 Task: Check a user's "Contributions" to see their recent code commits.
Action: Mouse moved to (954, 56)
Screenshot: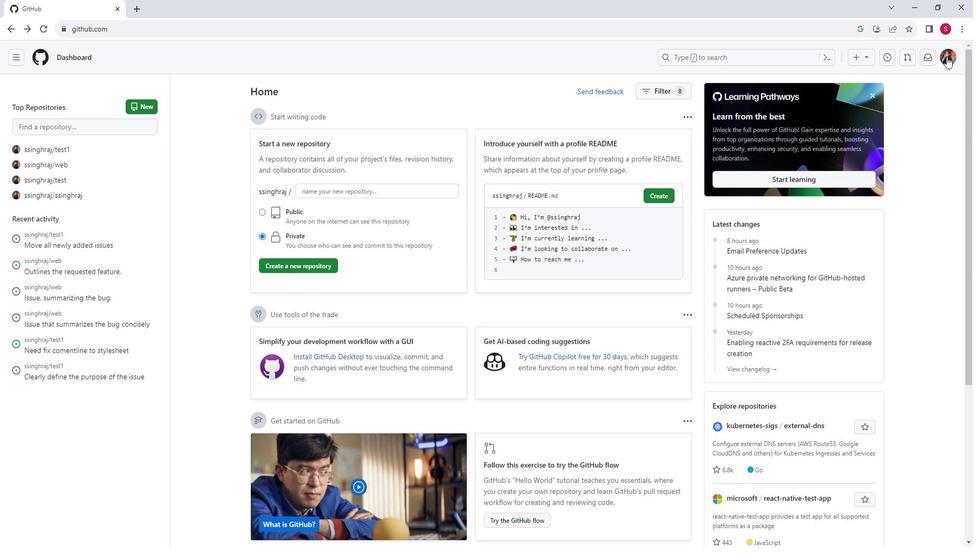 
Action: Mouse pressed left at (954, 56)
Screenshot: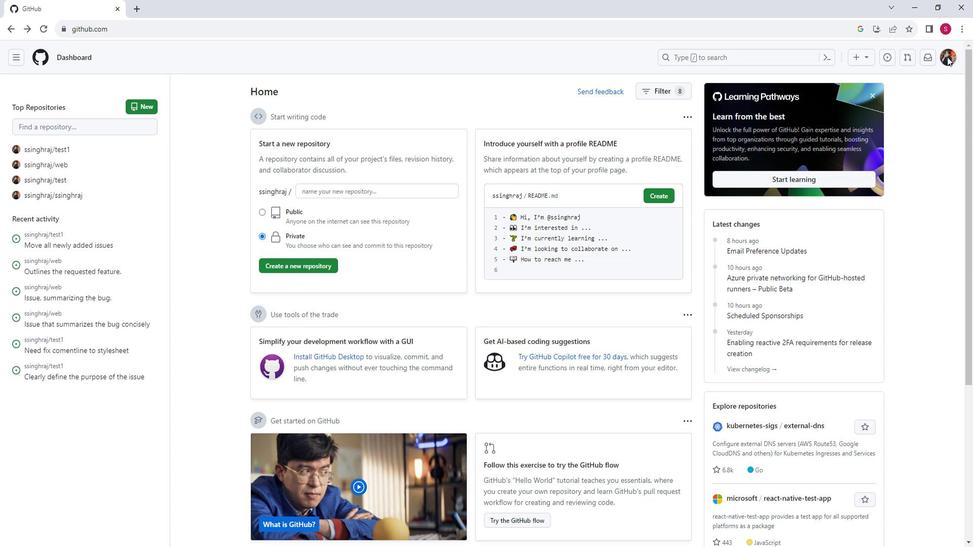 
Action: Mouse moved to (873, 109)
Screenshot: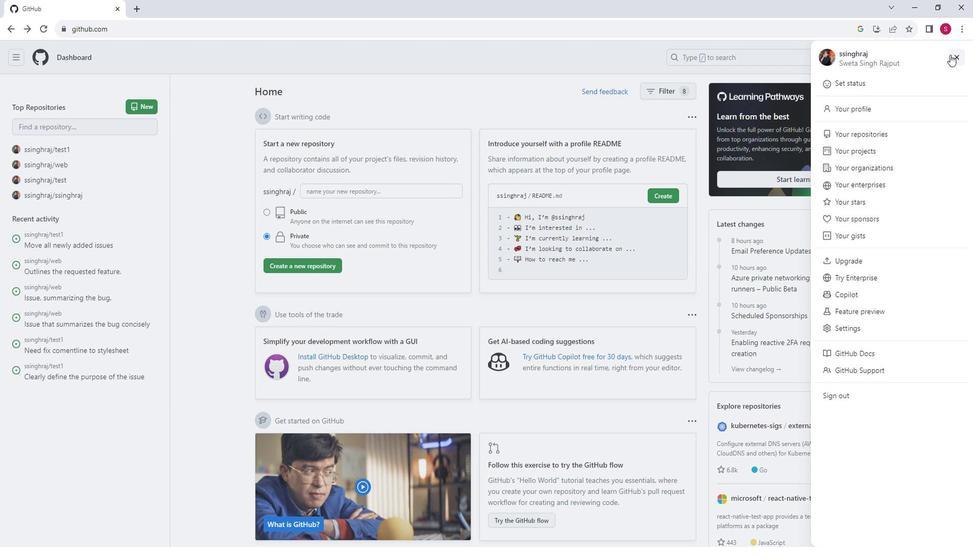 
Action: Mouse pressed left at (873, 109)
Screenshot: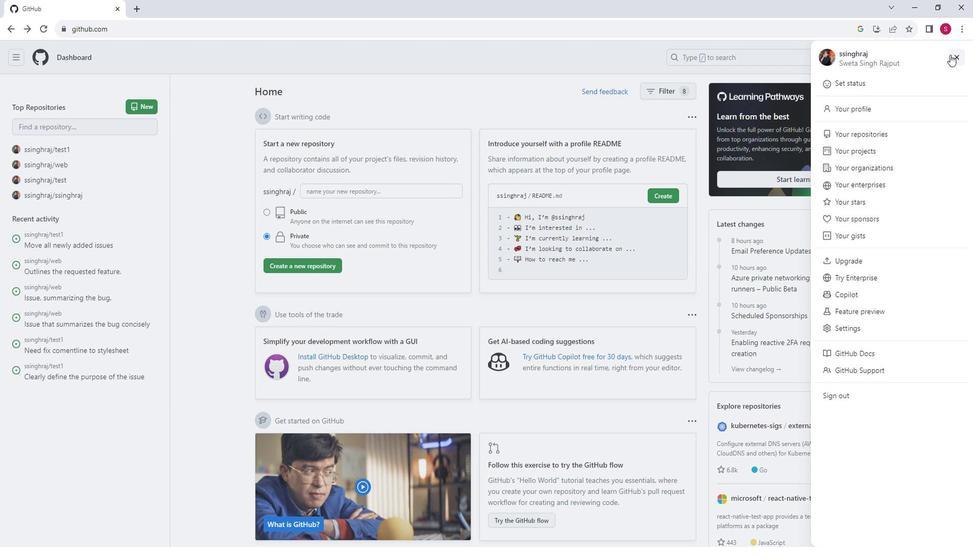 
Action: Mouse moved to (438, 228)
Screenshot: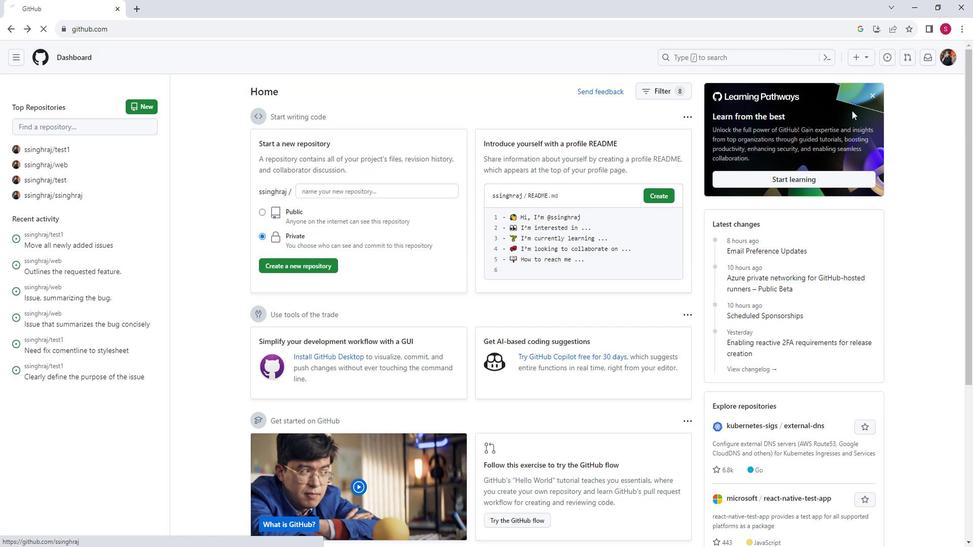 
Action: Mouse scrolled (438, 228) with delta (0, 0)
Screenshot: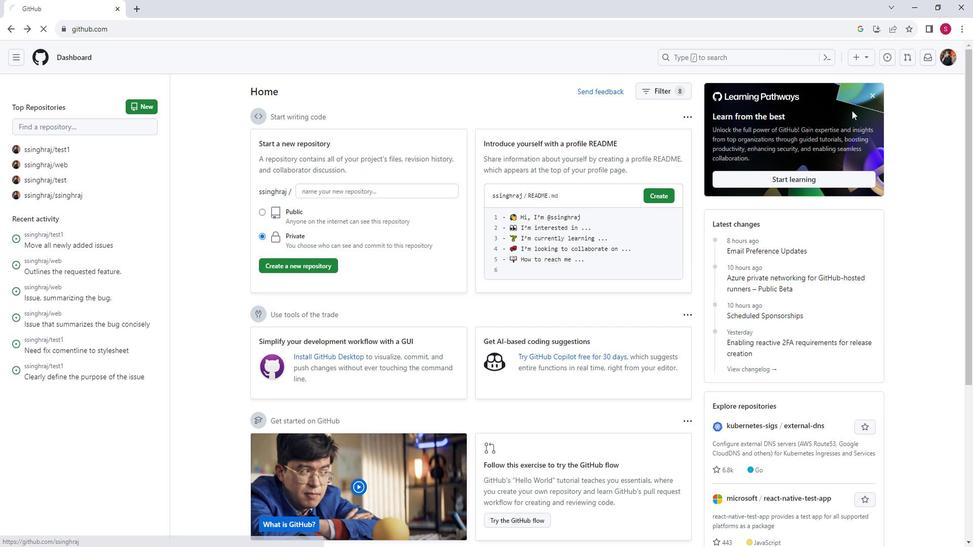 
Action: Mouse moved to (438, 228)
Screenshot: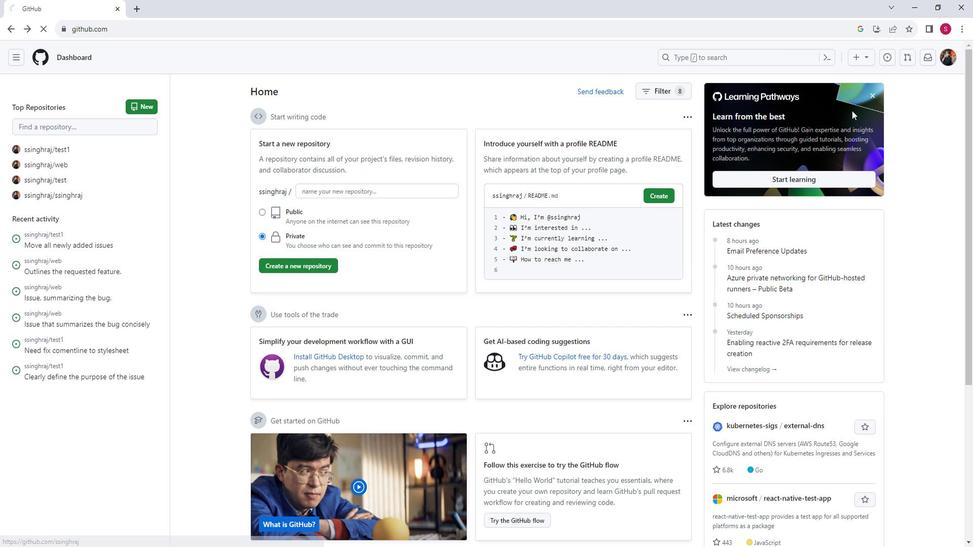 
Action: Mouse scrolled (438, 228) with delta (0, 0)
Screenshot: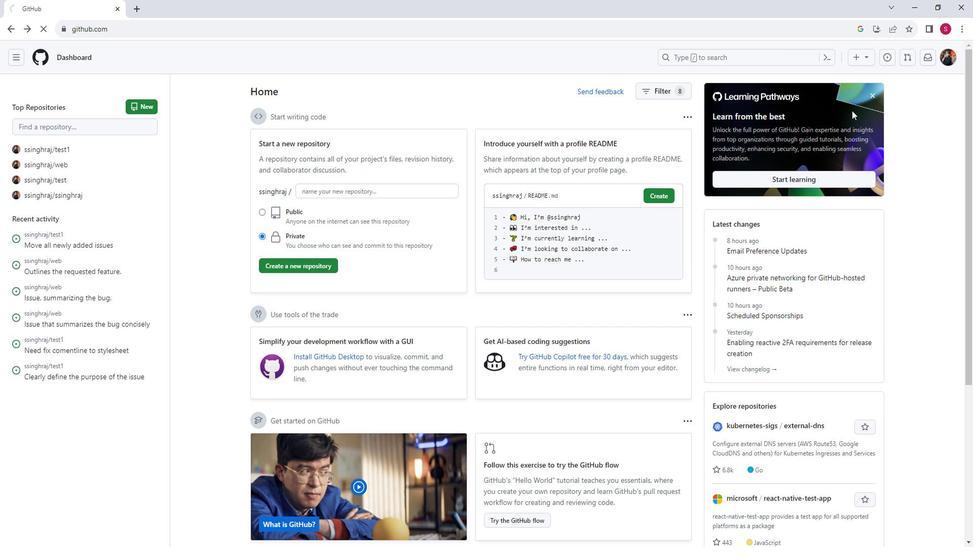 
Action: Mouse moved to (438, 228)
Screenshot: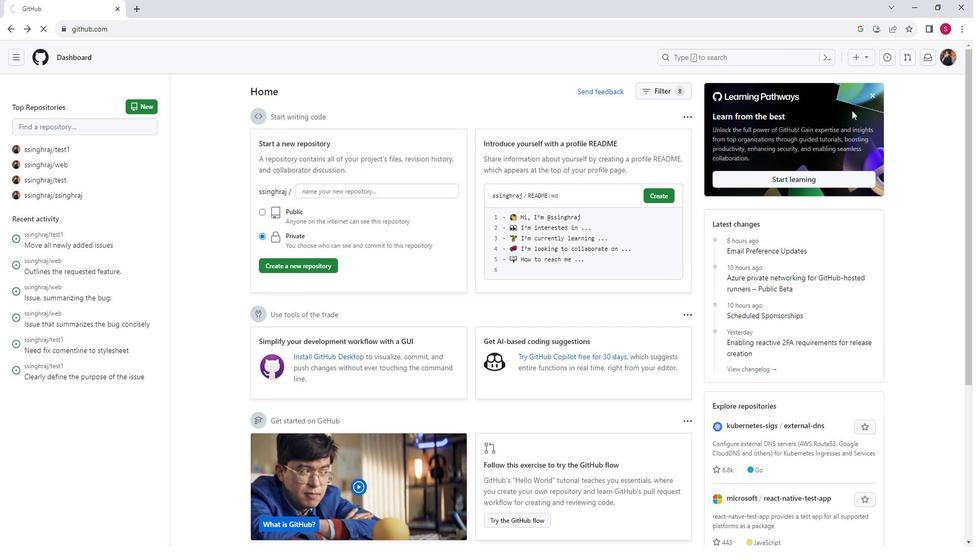 
Action: Mouse scrolled (438, 227) with delta (0, 0)
Screenshot: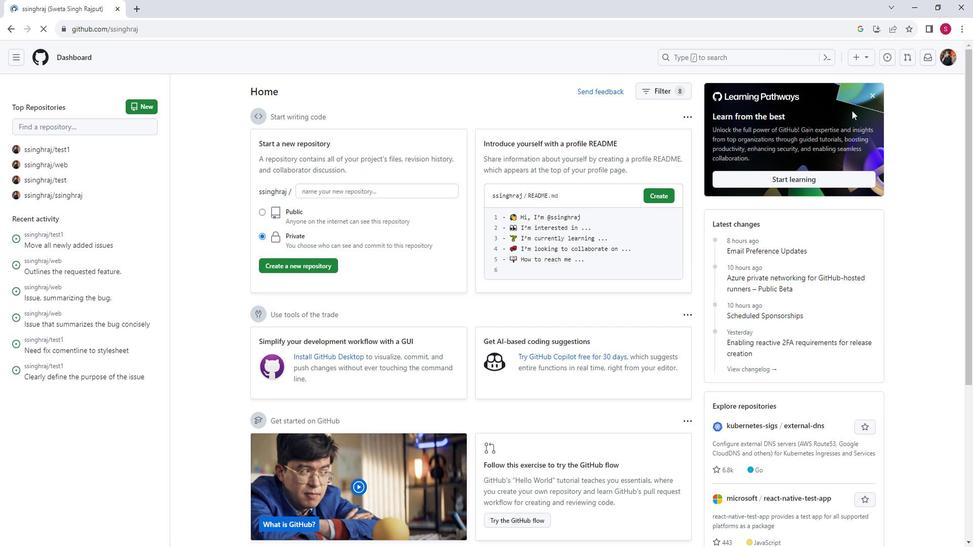 
Action: Mouse scrolled (438, 227) with delta (0, 0)
Screenshot: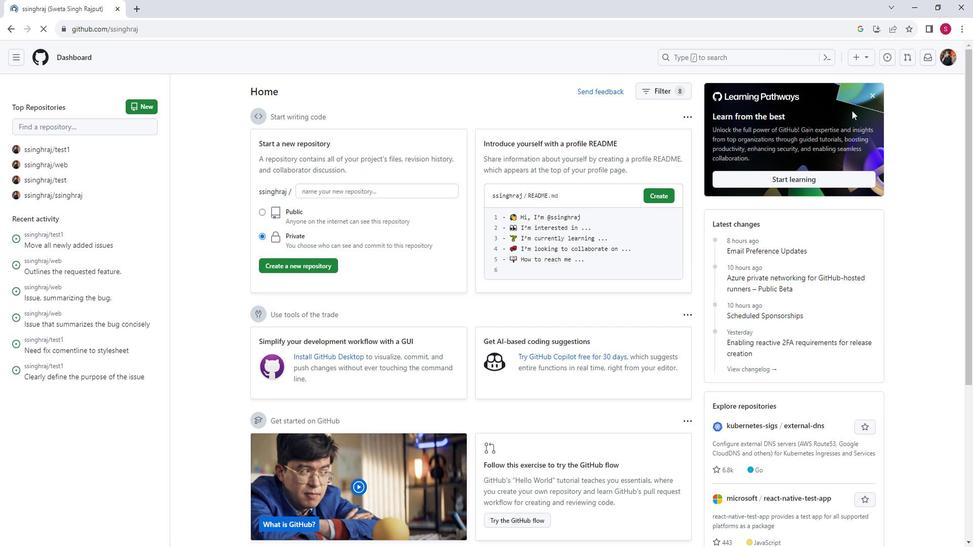 
Action: Mouse moved to (390, 257)
Screenshot: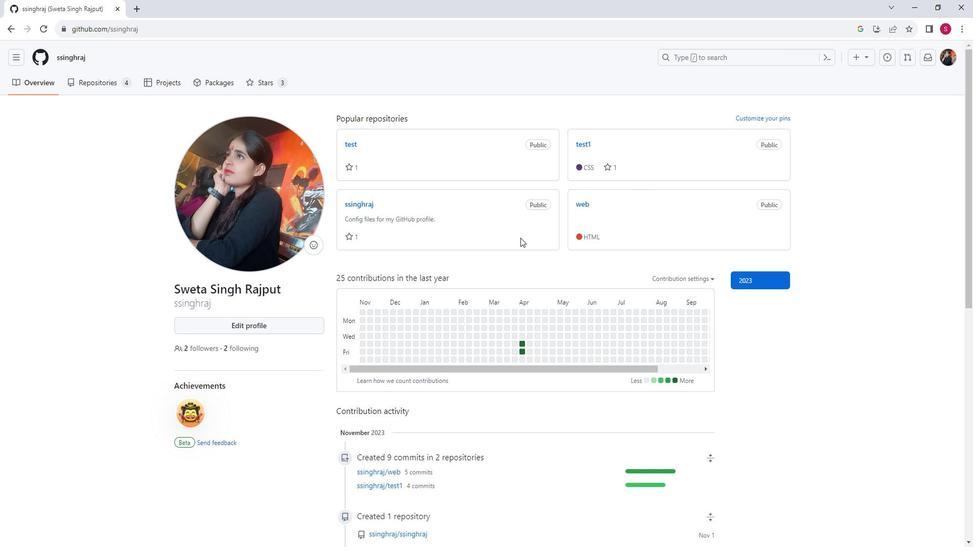 
Action: Mouse pressed left at (390, 257)
Screenshot: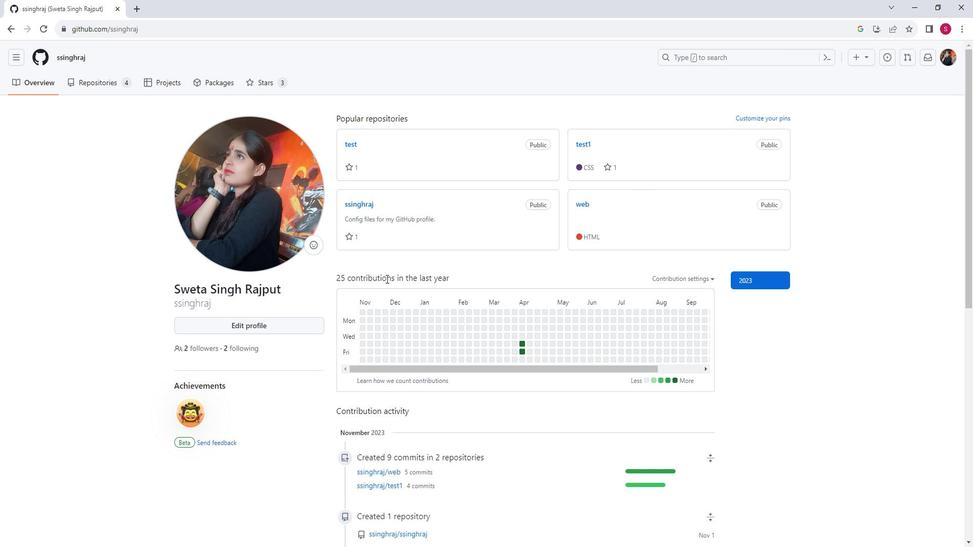 
Action: Mouse moved to (16, 35)
Screenshot: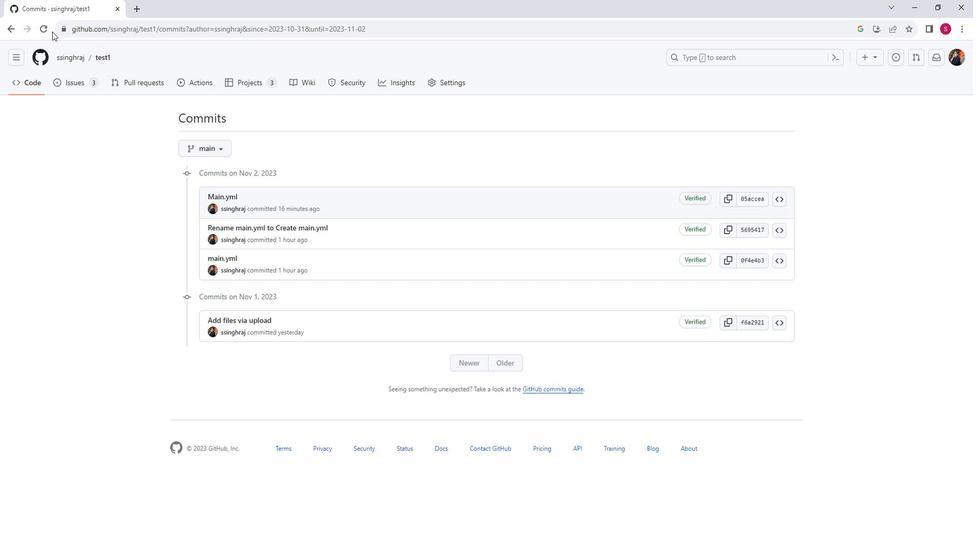 
Action: Mouse pressed left at (16, 35)
Screenshot: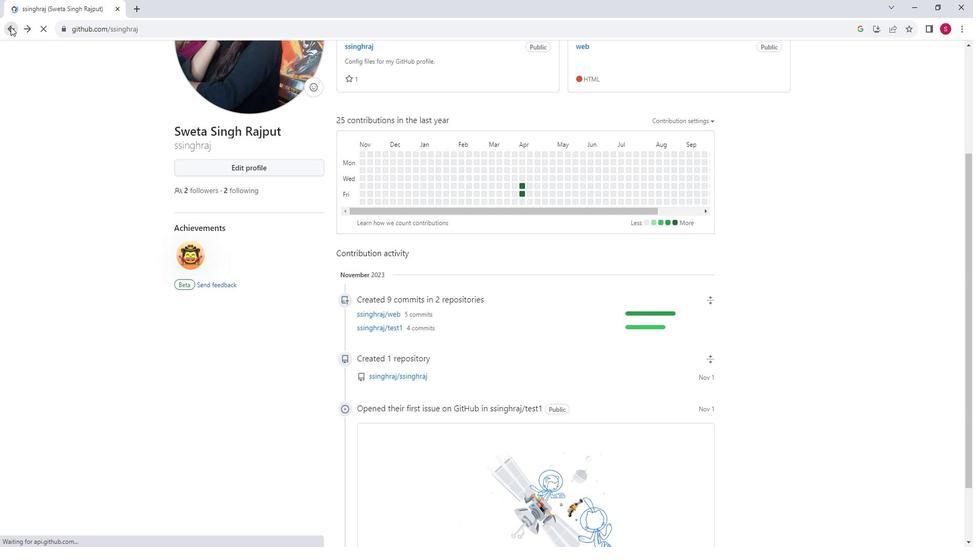 
Action: Mouse moved to (555, 243)
Screenshot: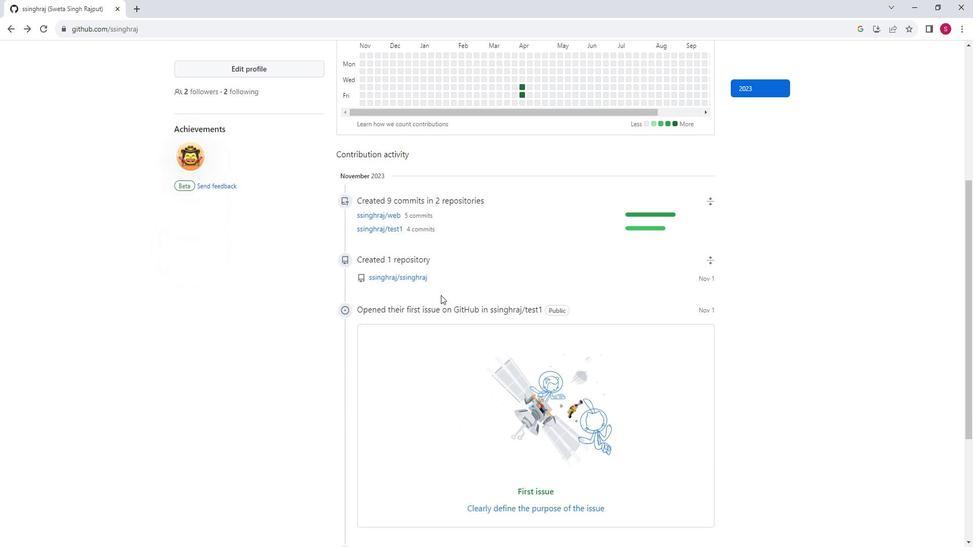 
Action: Mouse scrolled (555, 244) with delta (0, 0)
Screenshot: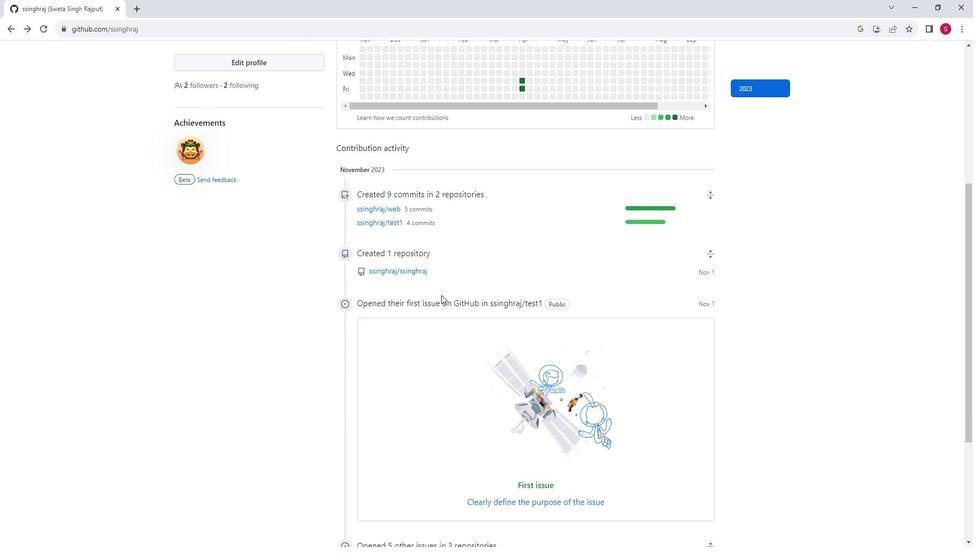 
Action: Mouse moved to (425, 322)
Screenshot: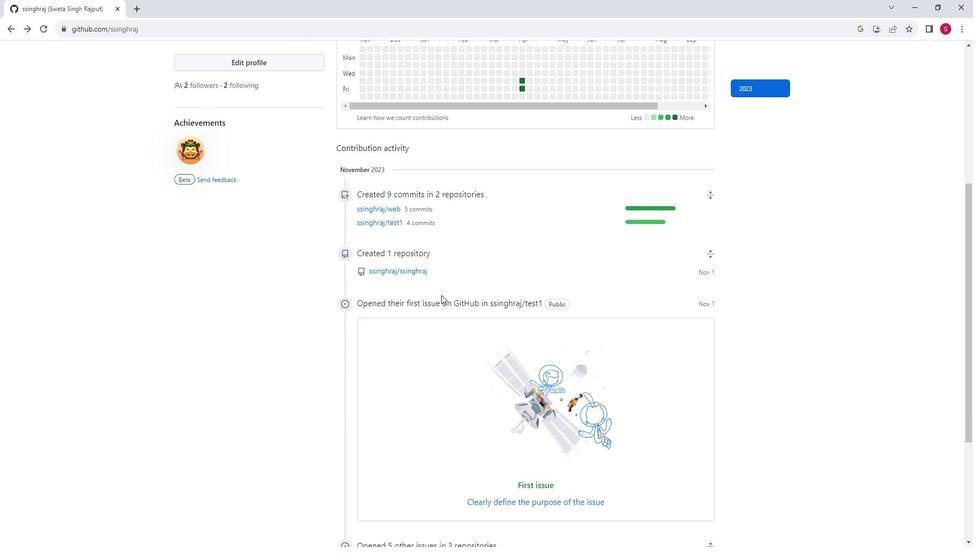 
Action: Mouse pressed left at (425, 322)
Screenshot: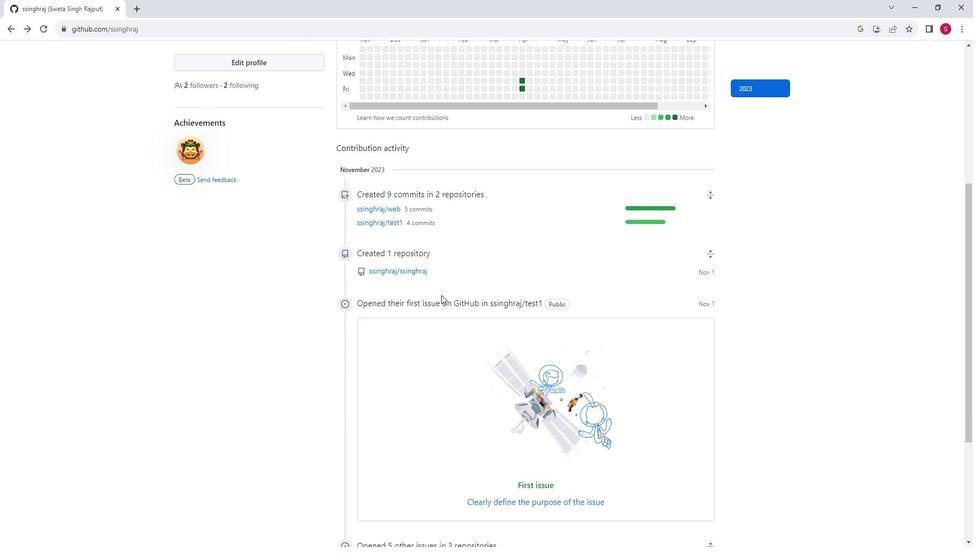 
Action: Mouse moved to (18, 32)
Screenshot: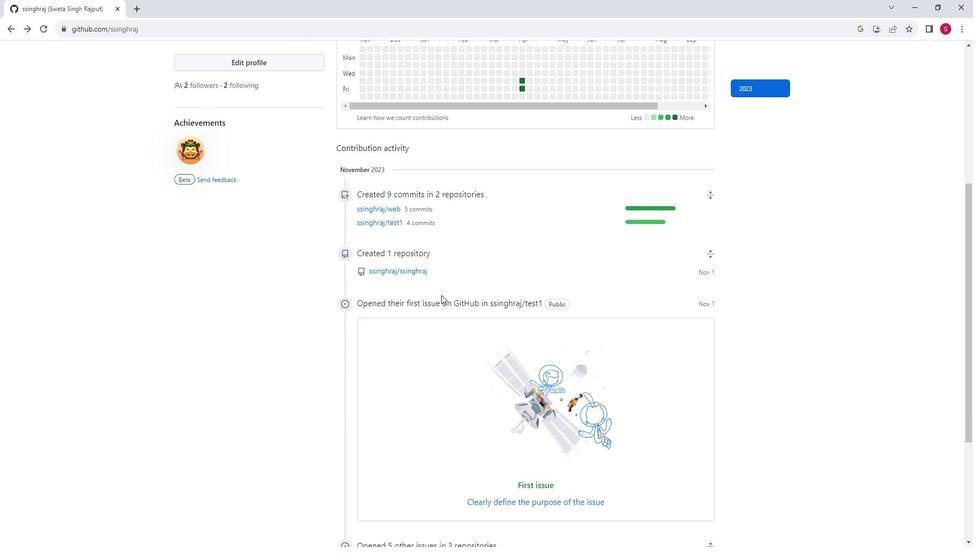 
Action: Mouse pressed left at (18, 32)
Screenshot: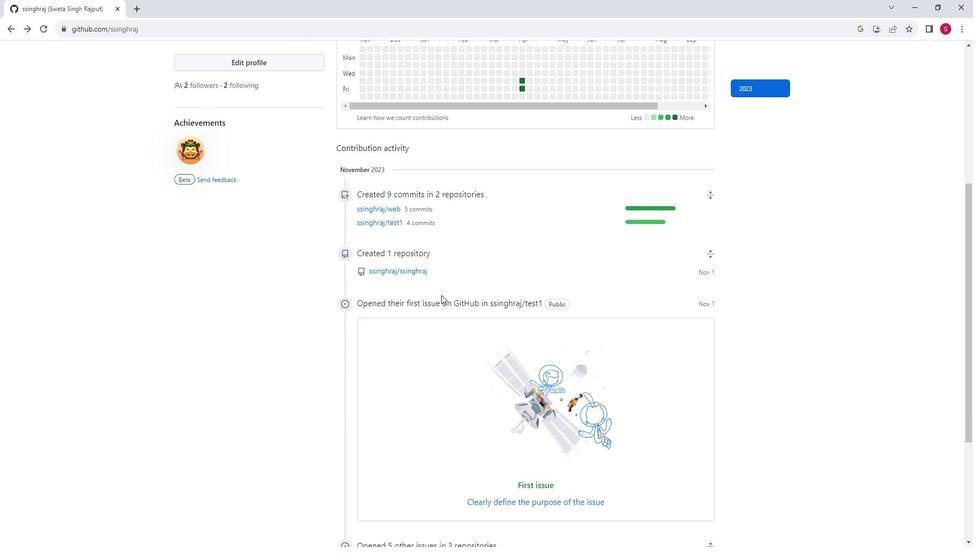 
Action: Mouse moved to (428, 306)
Screenshot: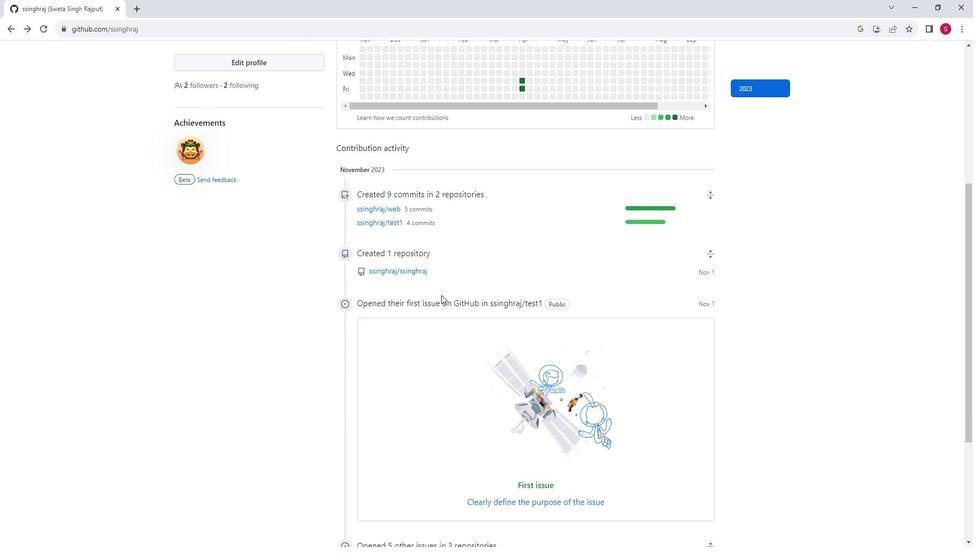 
Action: Mouse pressed left at (428, 306)
Screenshot: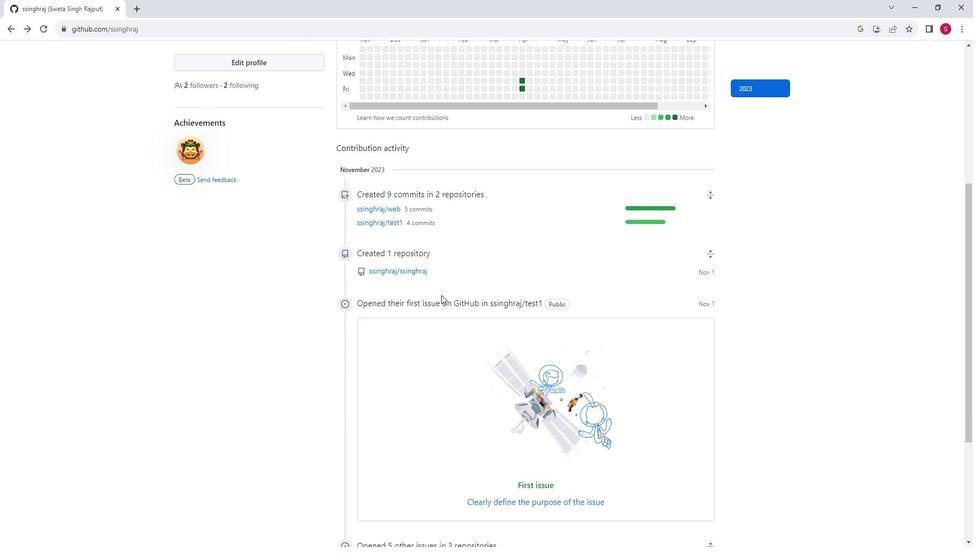 
Action: Mouse moved to (18, 35)
Screenshot: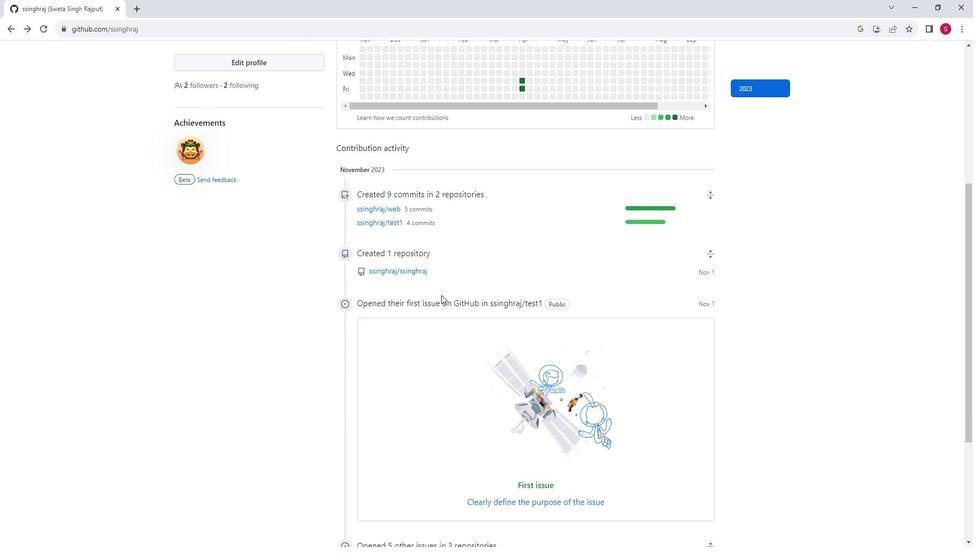 
Action: Mouse pressed left at (18, 35)
Screenshot: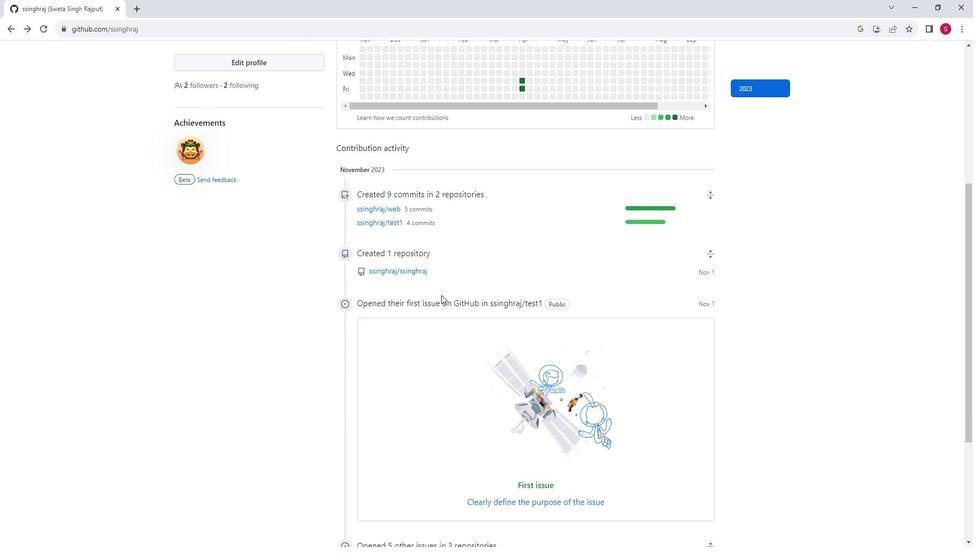 
Action: Mouse moved to (491, 327)
Screenshot: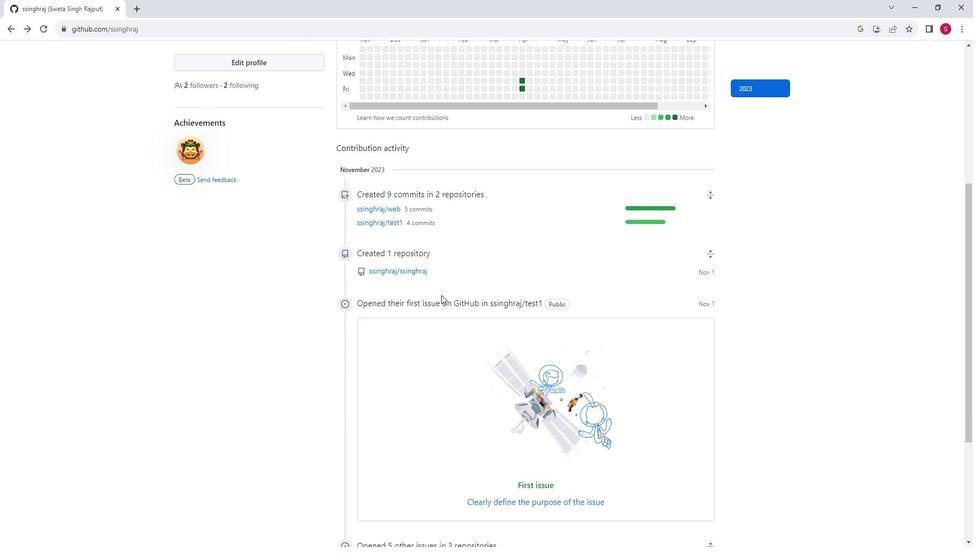 
Action: Mouse scrolled (491, 327) with delta (0, 0)
Screenshot: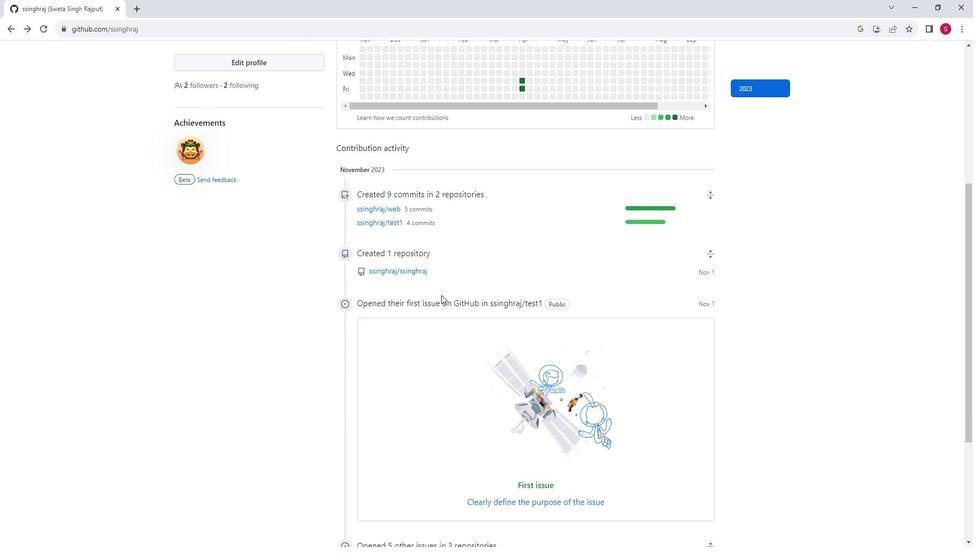 
Action: Mouse scrolled (491, 327) with delta (0, 0)
Screenshot: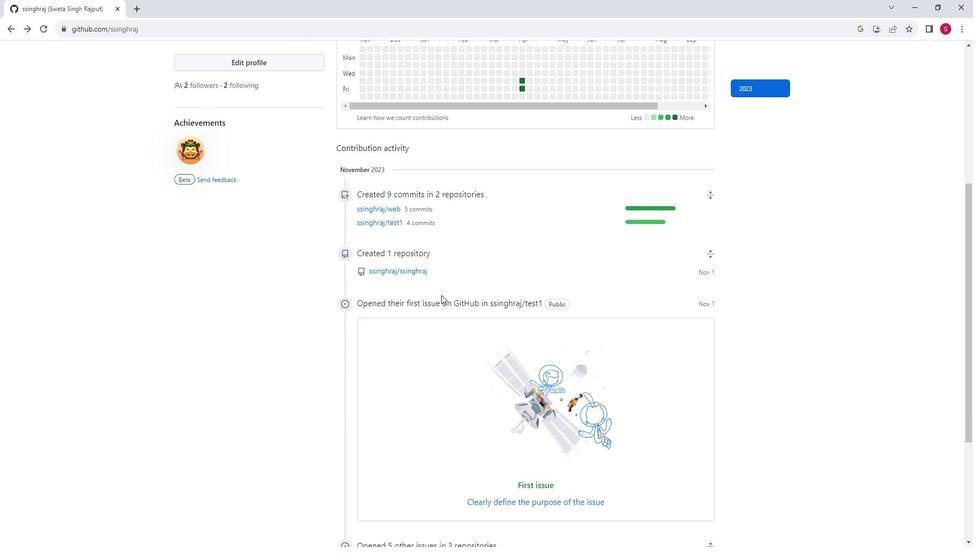 
Action: Mouse moved to (491, 327)
Screenshot: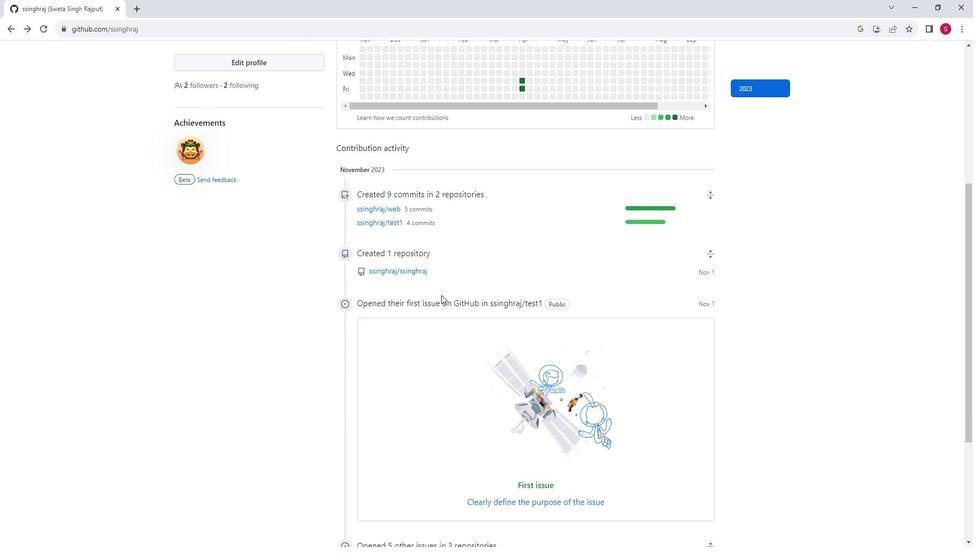 
Action: Mouse scrolled (491, 327) with delta (0, 0)
Screenshot: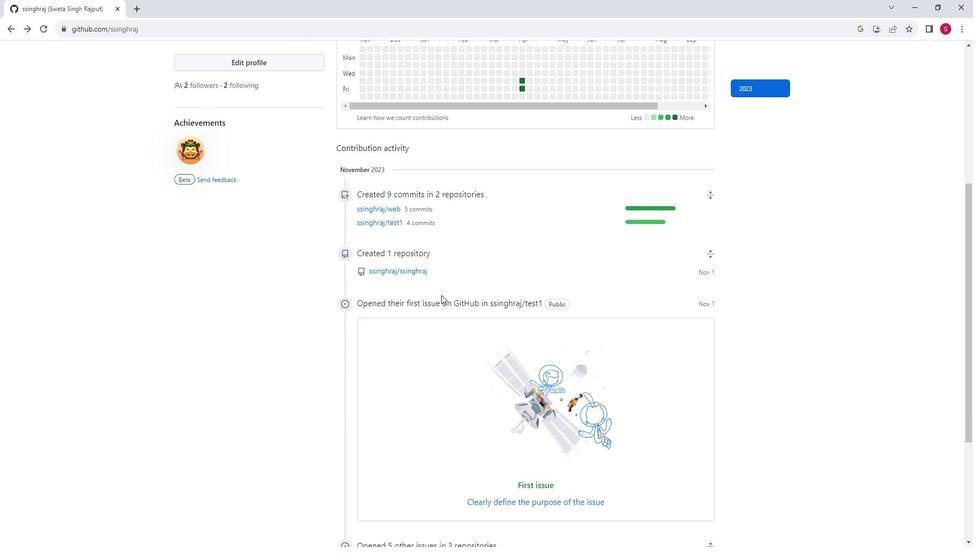 
Action: Mouse moved to (490, 328)
Screenshot: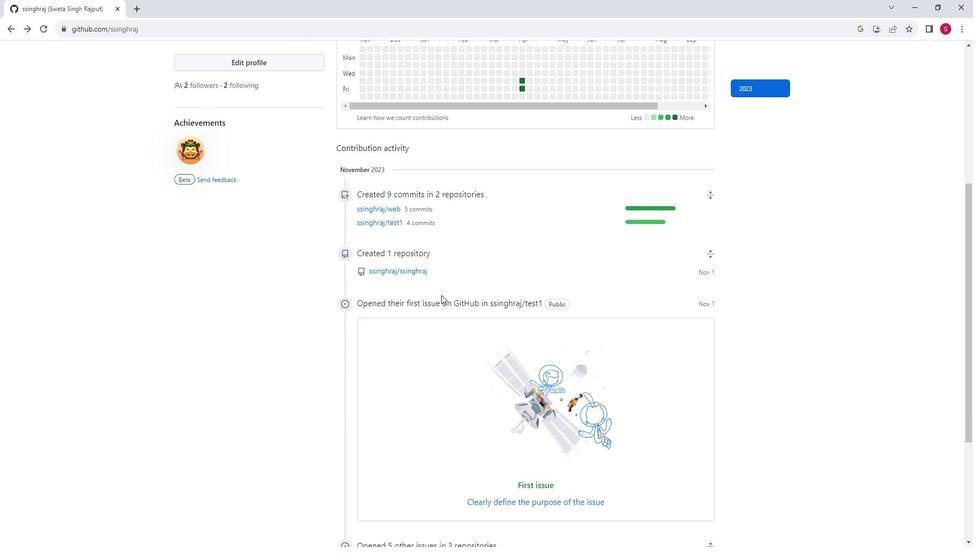 
Action: Mouse scrolled (490, 327) with delta (0, 0)
Screenshot: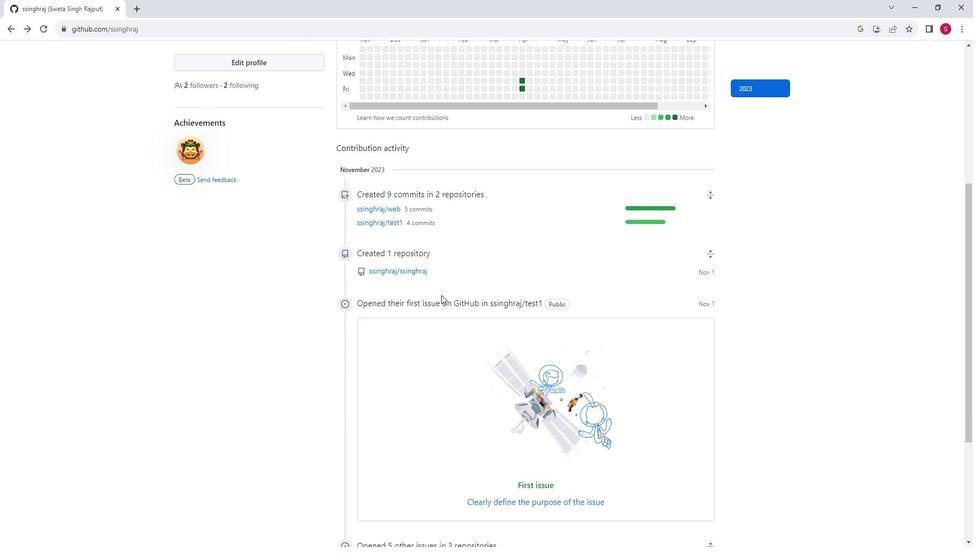 
Action: Mouse moved to (489, 328)
Screenshot: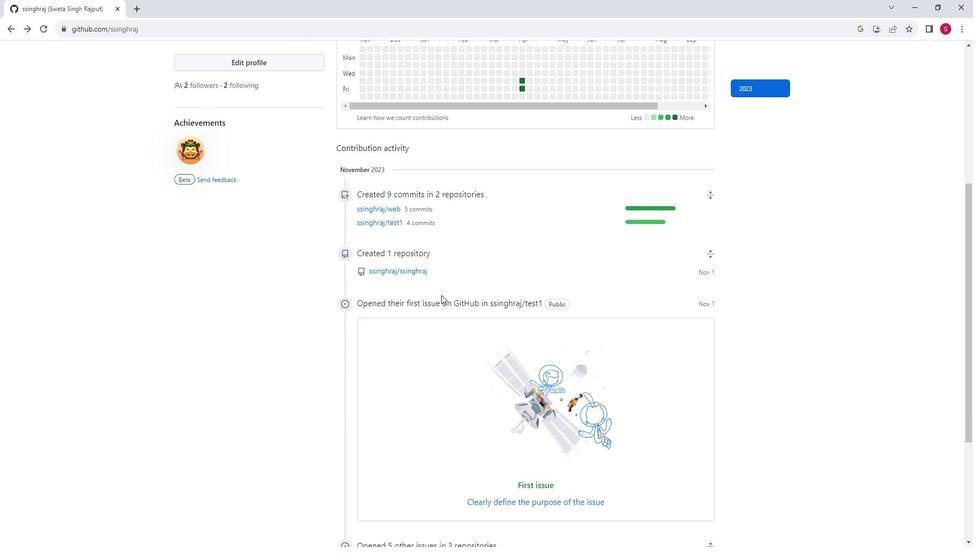
Action: Mouse scrolled (489, 327) with delta (0, 0)
Screenshot: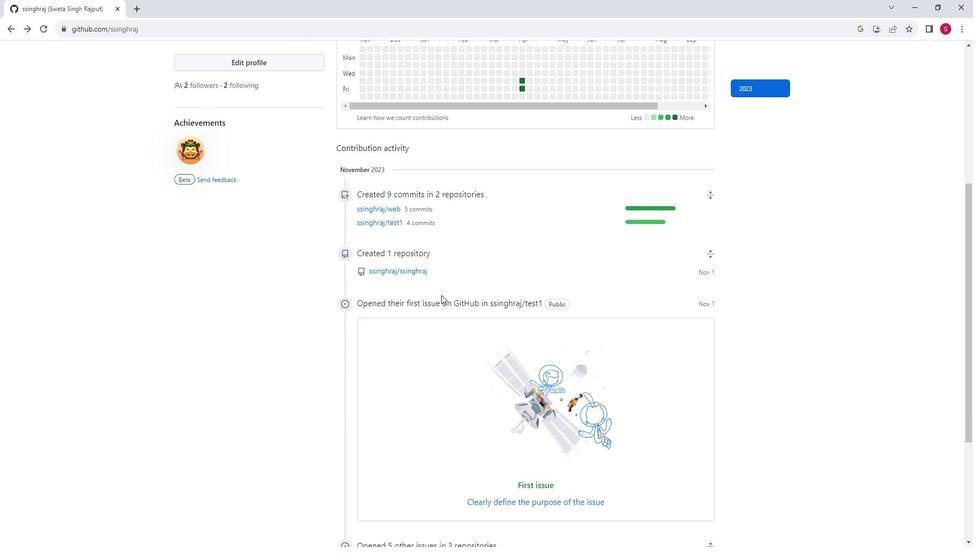 
Action: Mouse scrolled (489, 327) with delta (0, 0)
Screenshot: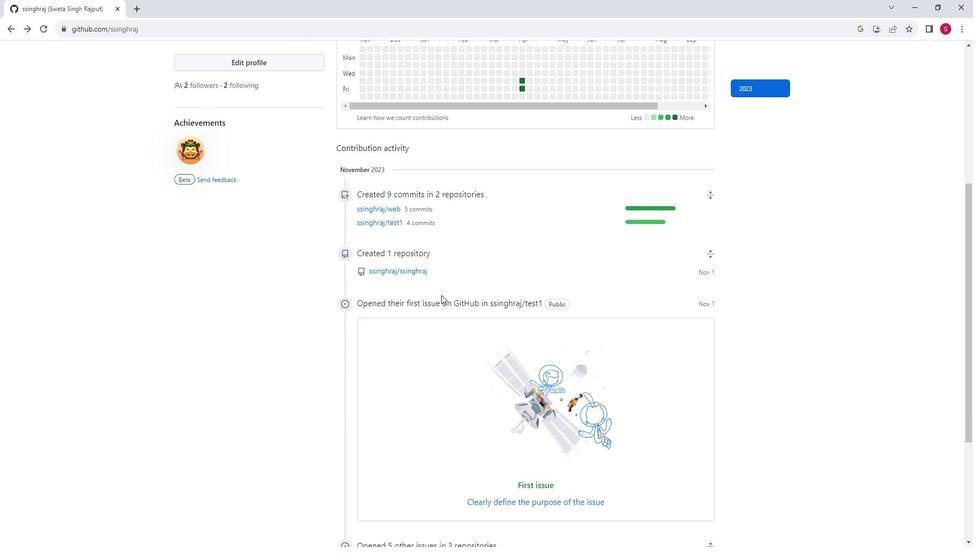 
Action: Mouse moved to (489, 328)
Screenshot: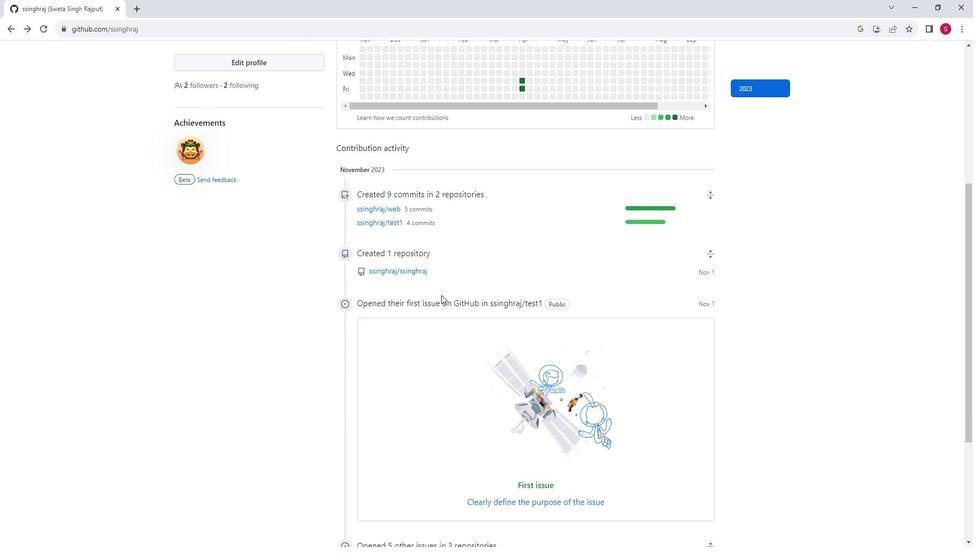 
Action: Mouse scrolled (489, 328) with delta (0, 0)
Screenshot: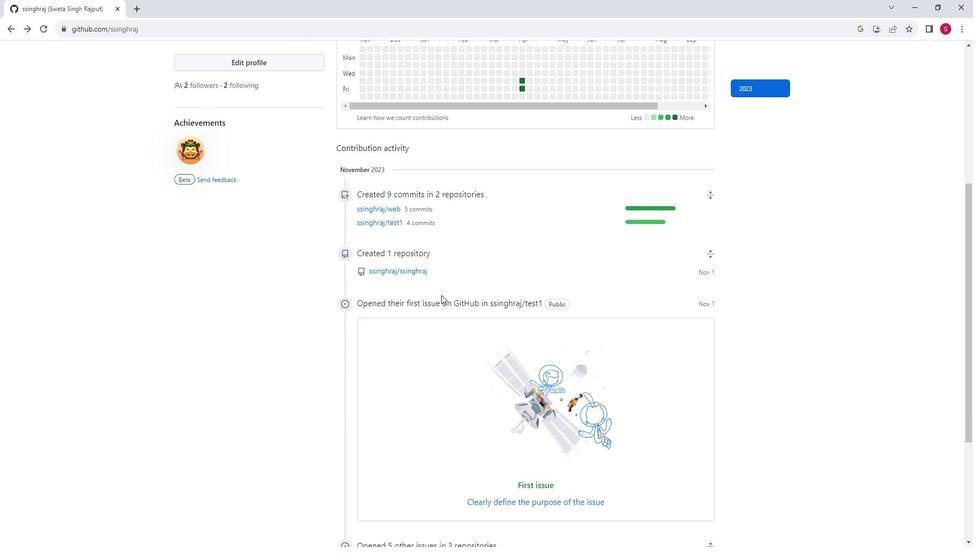 
Action: Mouse scrolled (489, 328) with delta (0, 0)
Screenshot: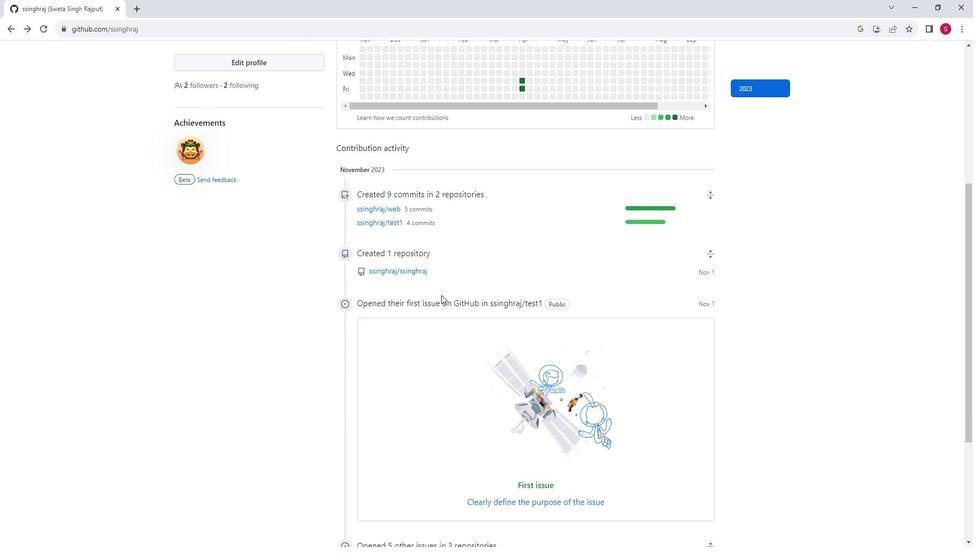 
Action: Mouse moved to (954, 61)
Screenshot: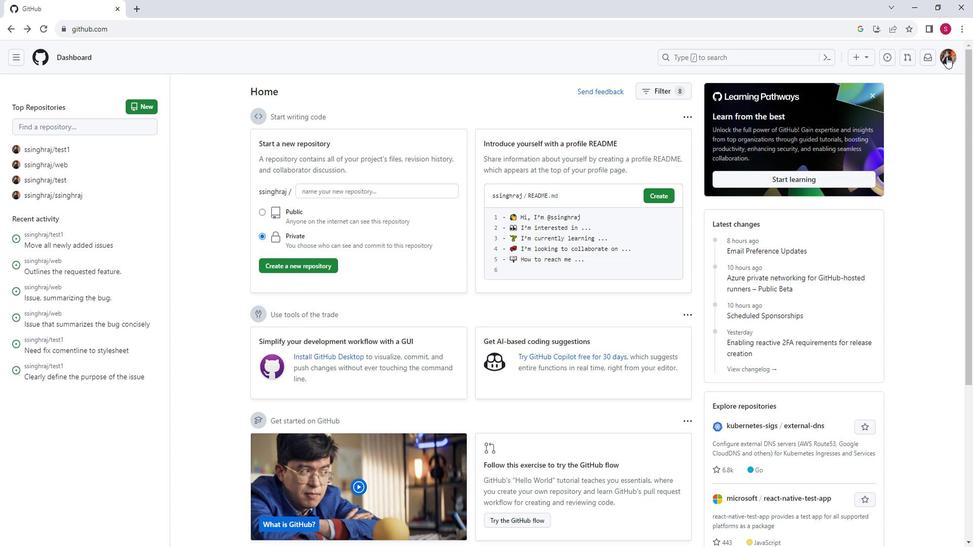 
Action: Mouse pressed left at (954, 61)
Screenshot: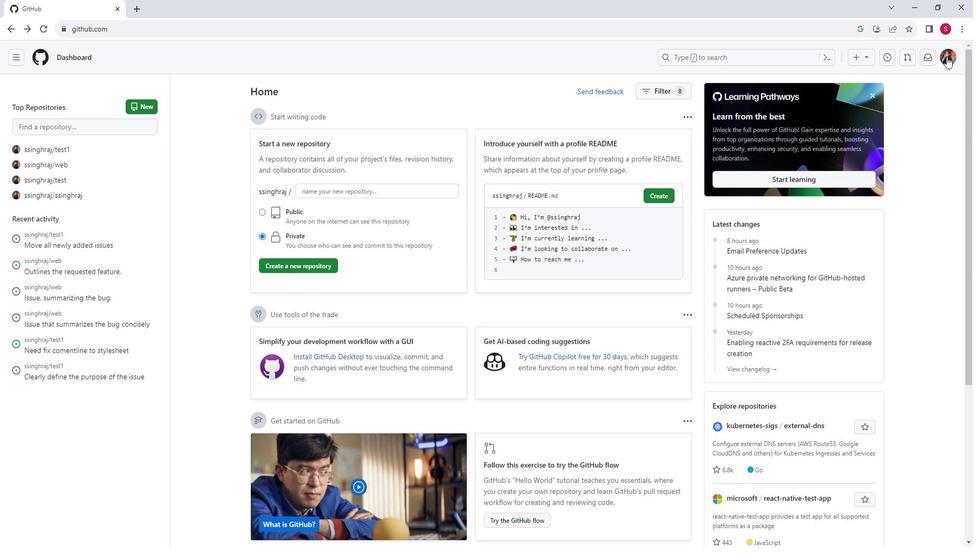 
Action: Mouse moved to (859, 113)
Screenshot: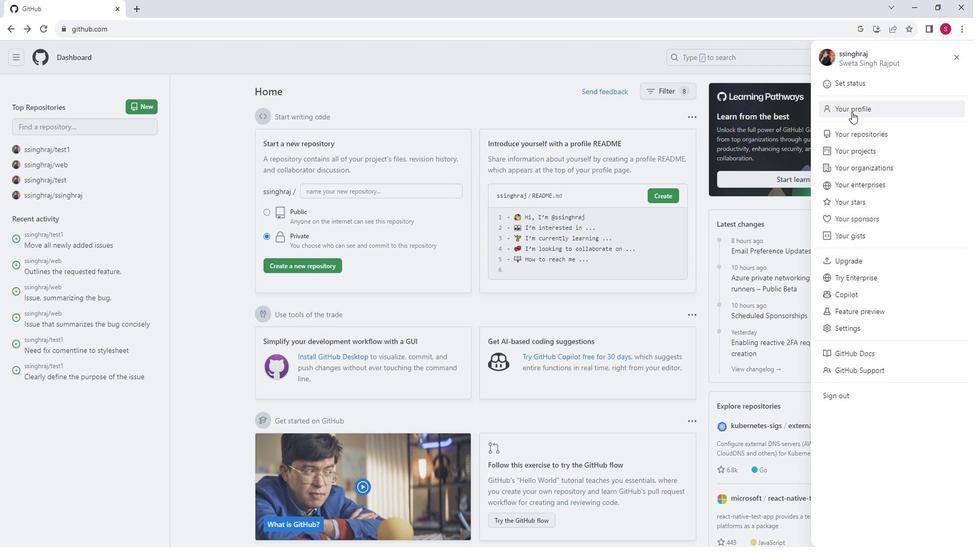 
Action: Mouse pressed left at (859, 113)
Screenshot: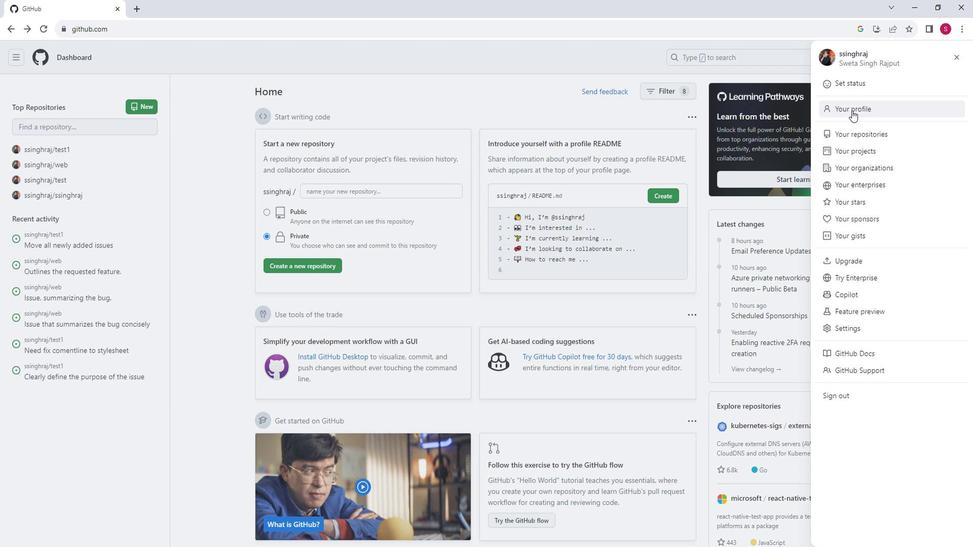 
Action: Mouse moved to (387, 263)
Screenshot: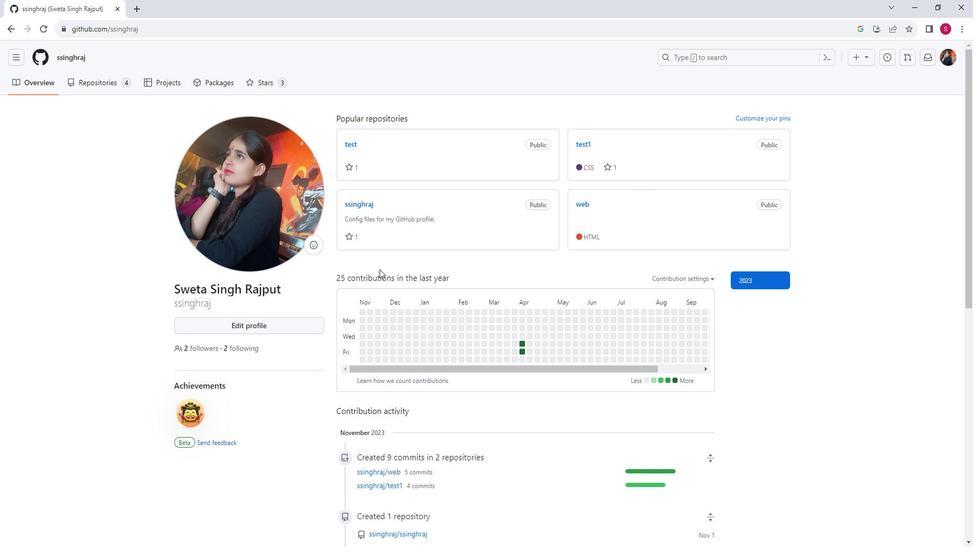 
Action: Mouse scrolled (387, 263) with delta (0, 0)
Screenshot: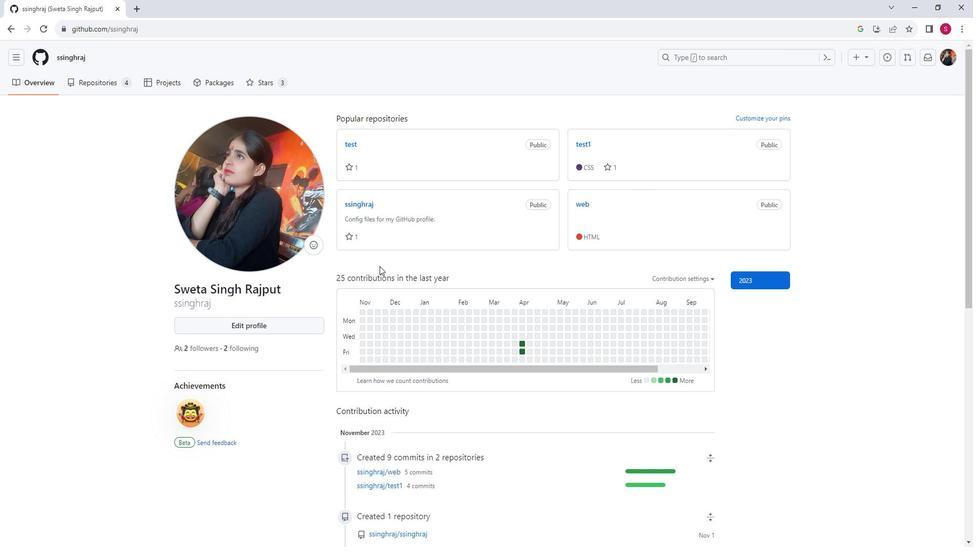 
Action: Mouse scrolled (387, 263) with delta (0, 0)
Screenshot: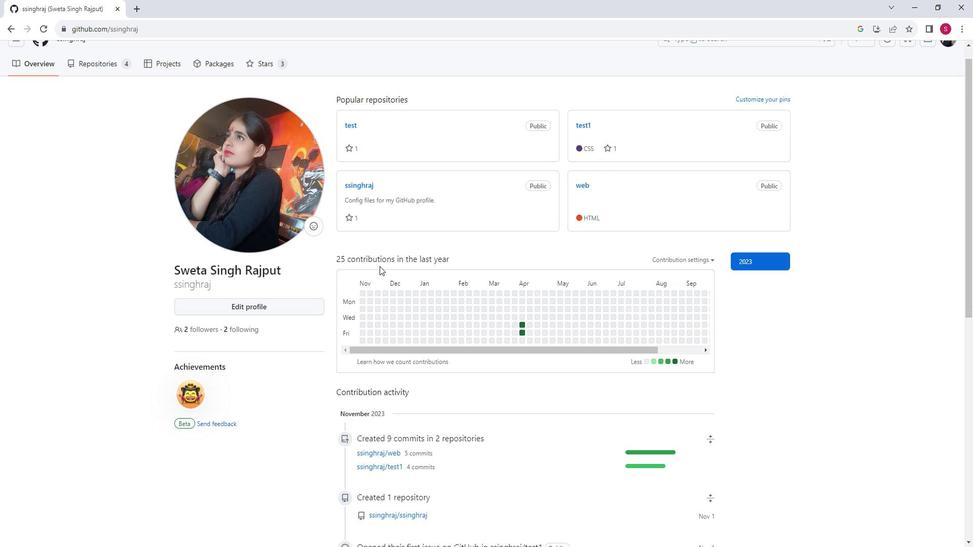 
Action: Mouse scrolled (387, 263) with delta (0, 0)
Screenshot: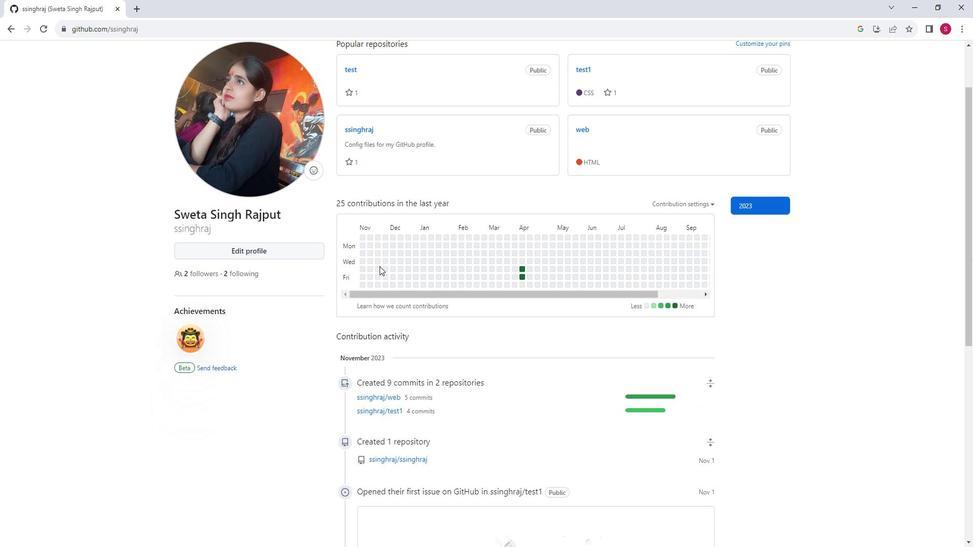 
Action: Mouse moved to (423, 311)
Screenshot: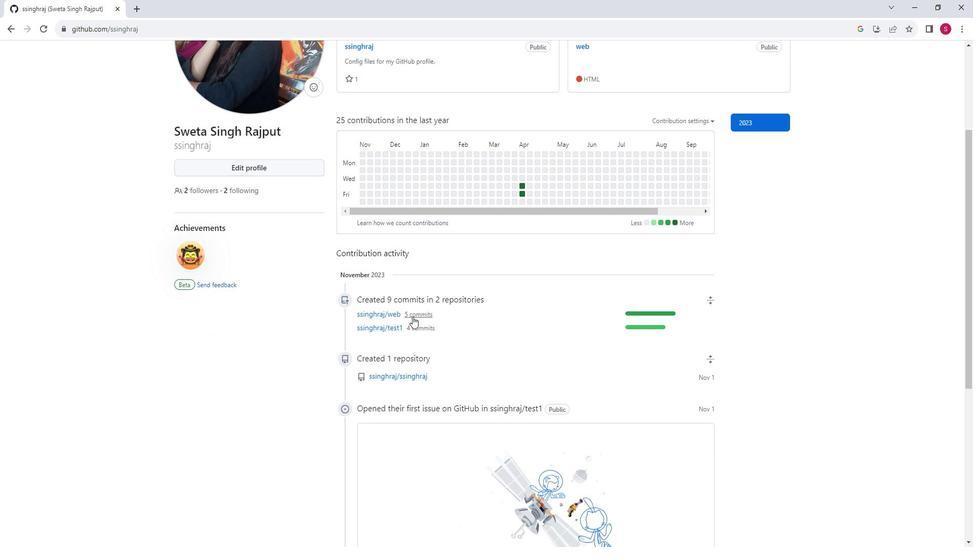 
Action: Mouse pressed left at (423, 311)
Screenshot: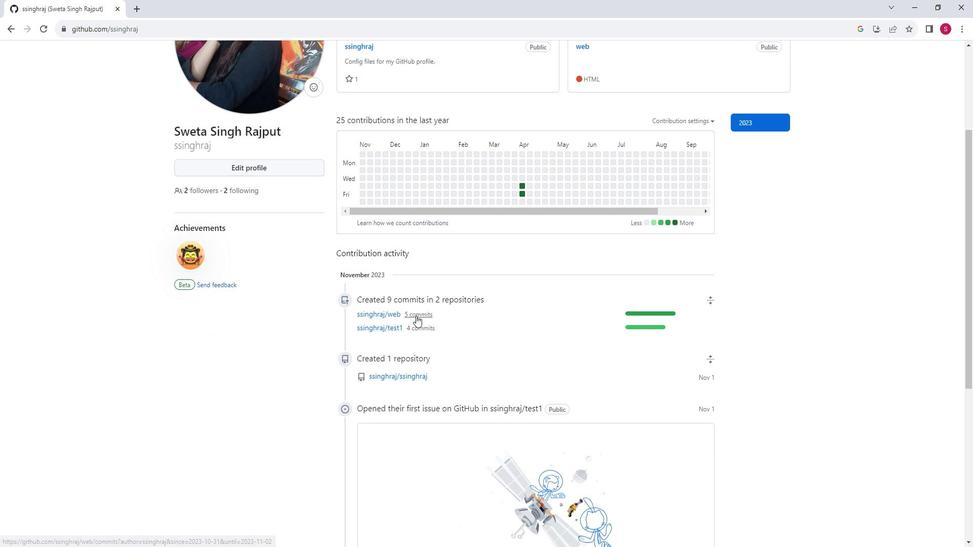 
Action: Mouse moved to (10, 30)
Screenshot: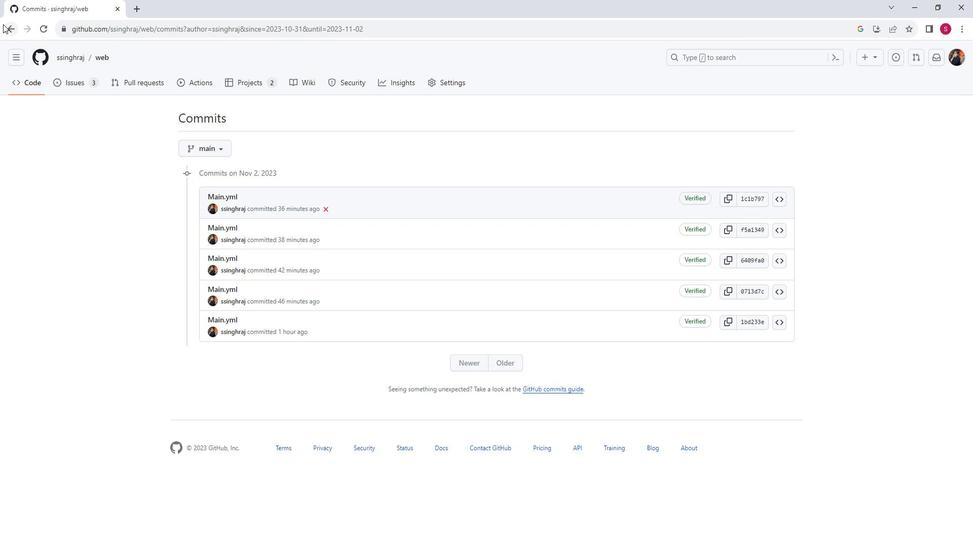 
Action: Mouse pressed left at (10, 30)
Screenshot: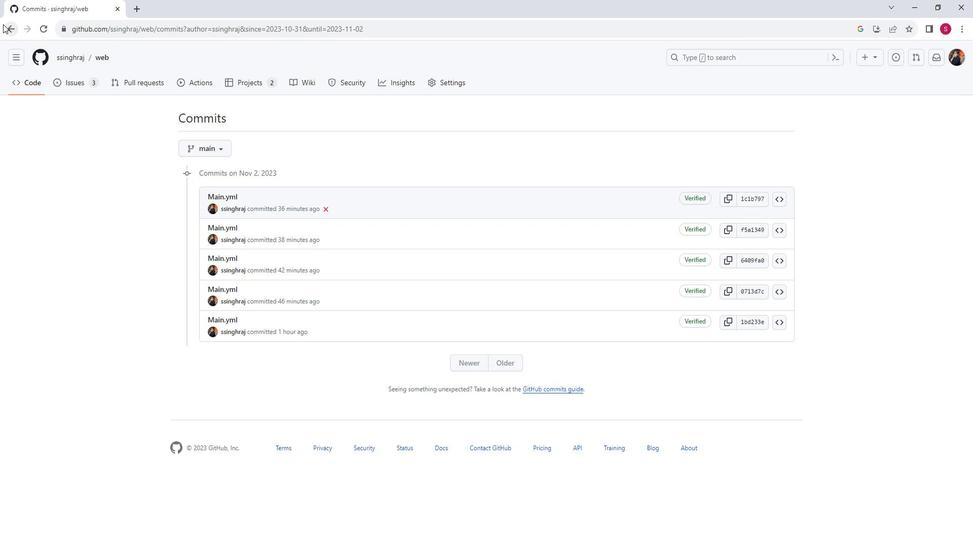 
Action: Mouse moved to (432, 322)
Screenshot: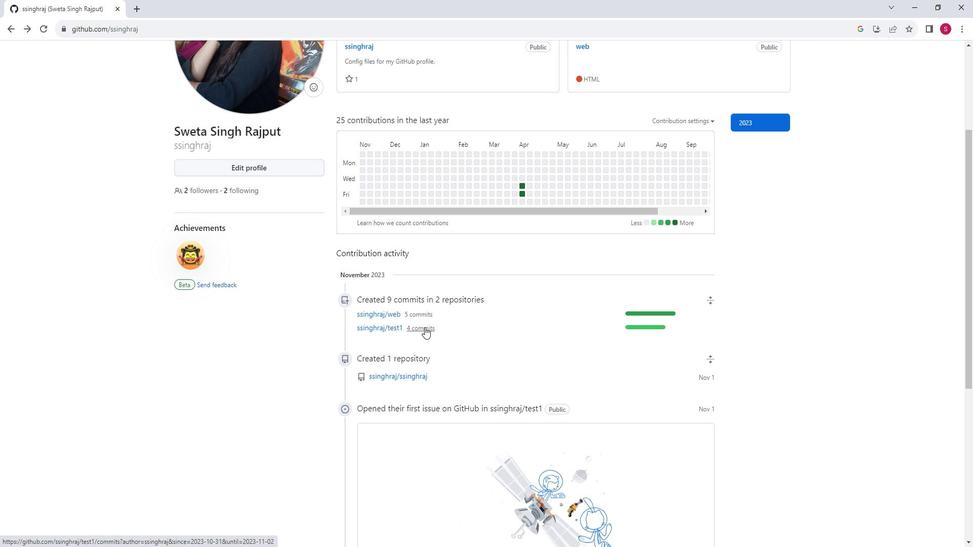 
Action: Mouse pressed left at (432, 322)
Screenshot: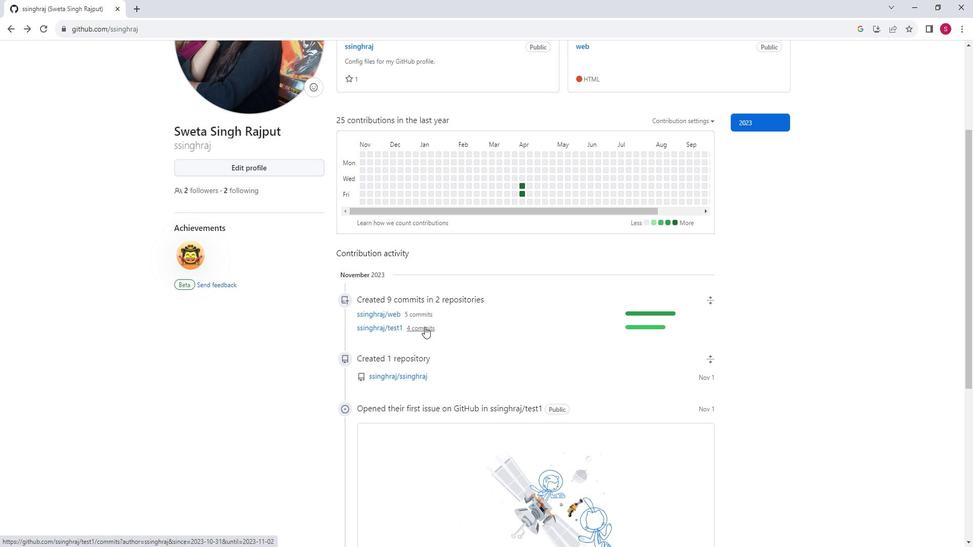 
Action: Mouse moved to (366, 276)
Screenshot: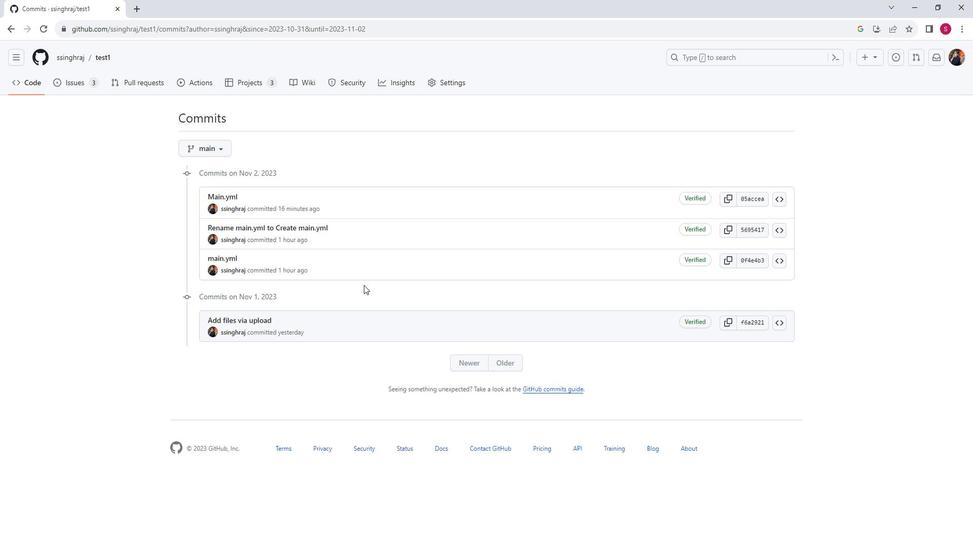 
Action: Mouse scrolled (366, 275) with delta (0, 0)
Screenshot: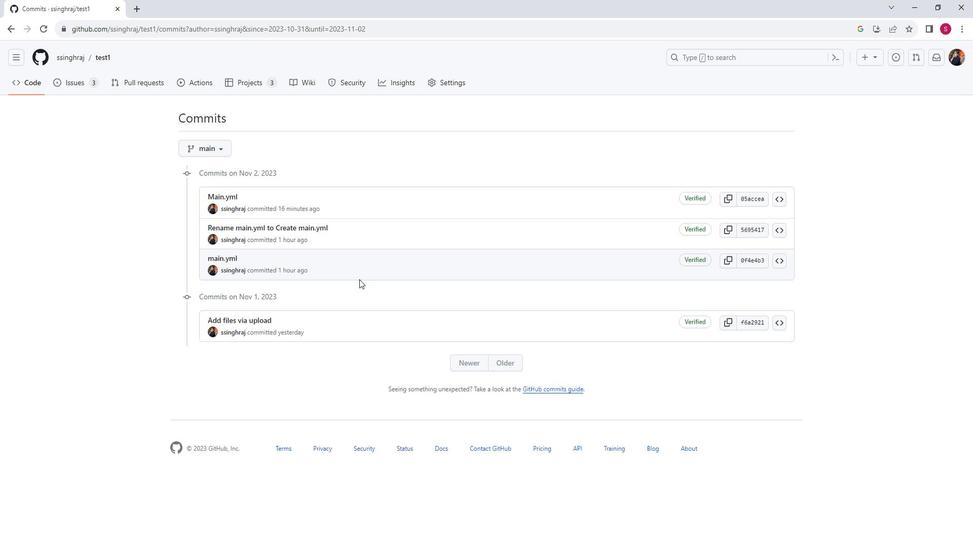 
Action: Mouse moved to (16, 32)
Screenshot: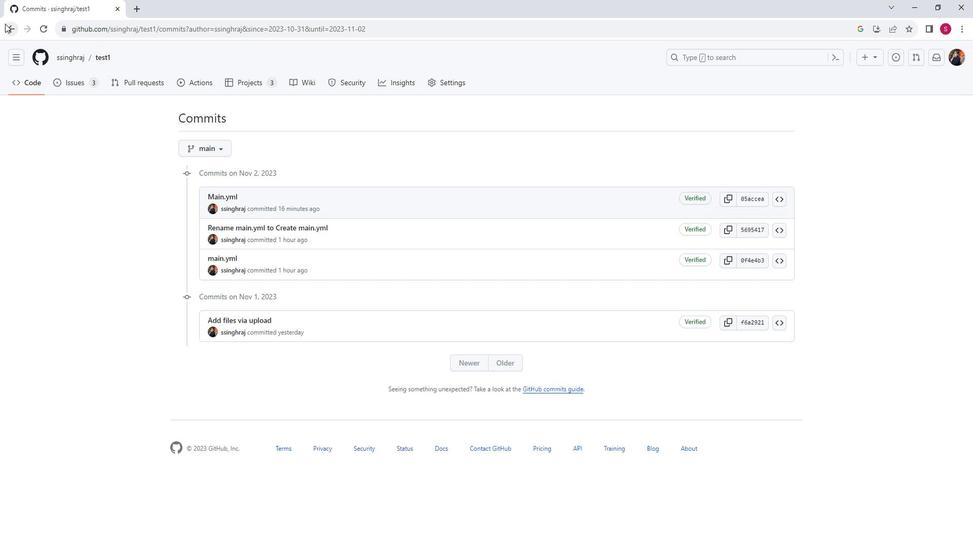 
Action: Mouse pressed left at (16, 32)
Screenshot: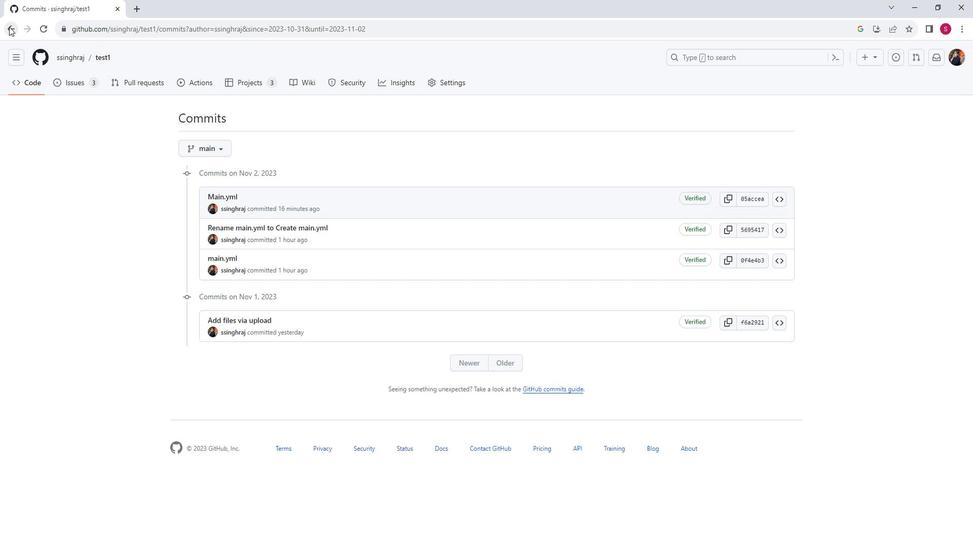
Action: Mouse moved to (447, 289)
Screenshot: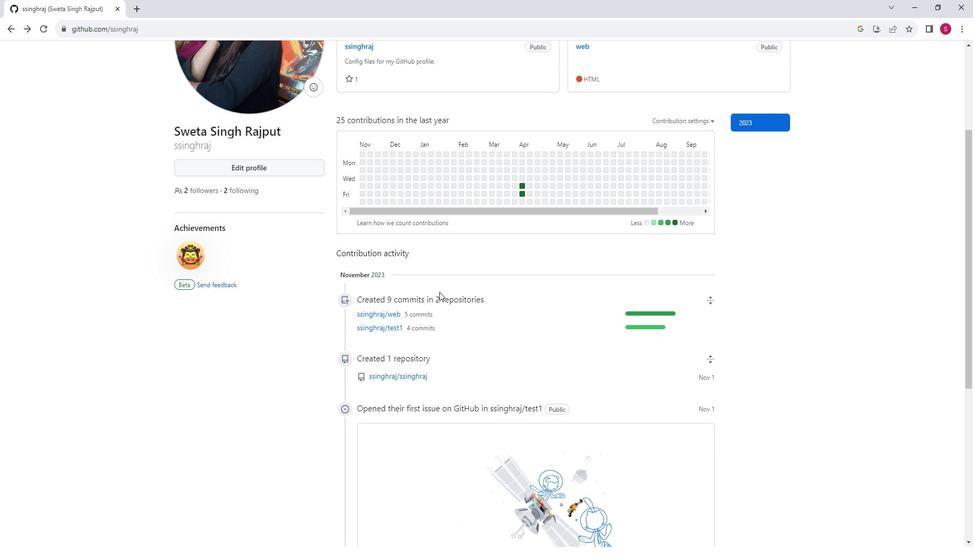 
Action: Mouse scrolled (447, 288) with delta (0, 0)
Screenshot: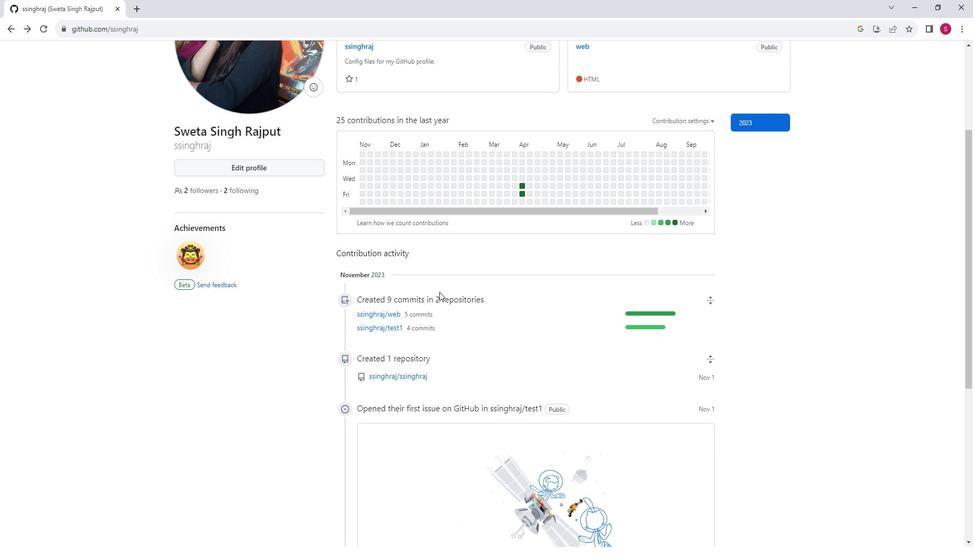 
Action: Mouse moved to (447, 290)
Screenshot: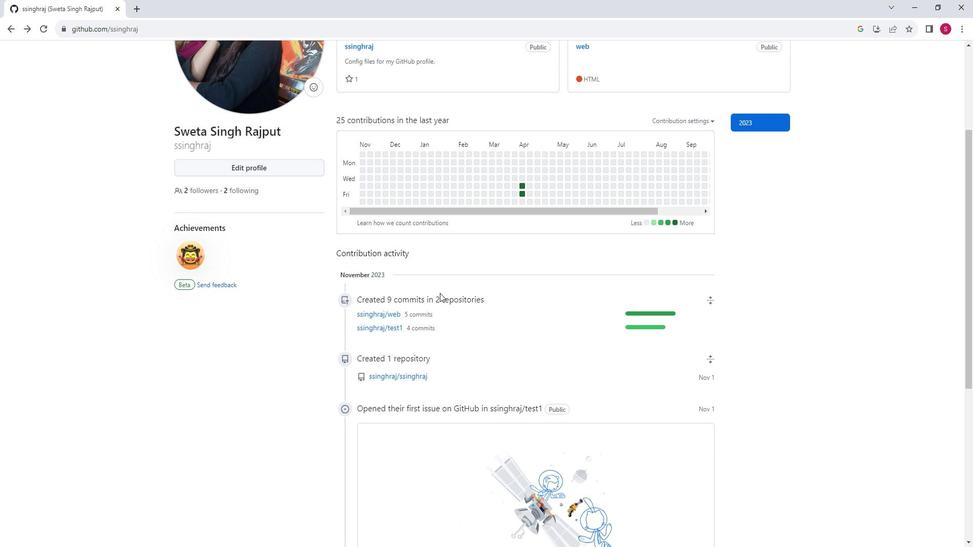 
Action: Mouse scrolled (447, 289) with delta (0, 0)
Screenshot: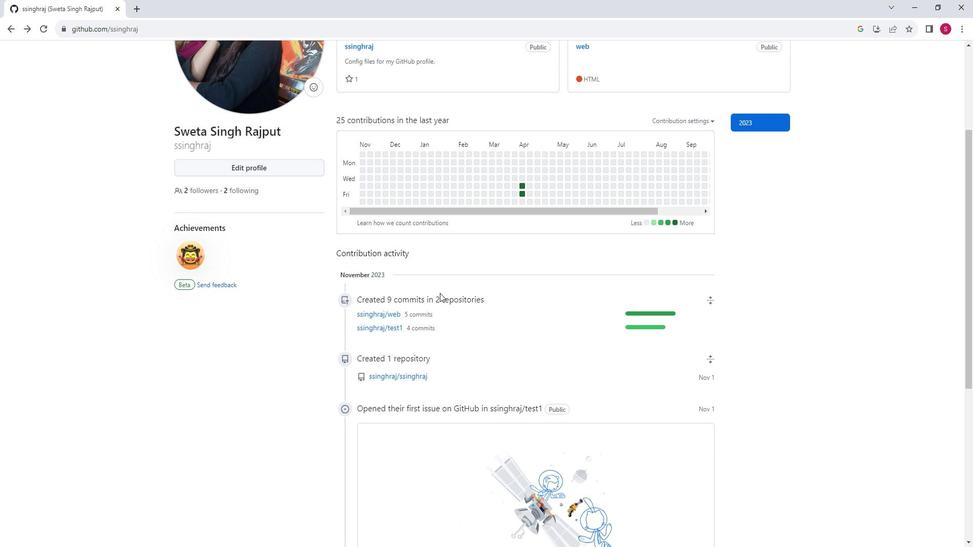 
Action: Mouse moved to (448, 291)
Screenshot: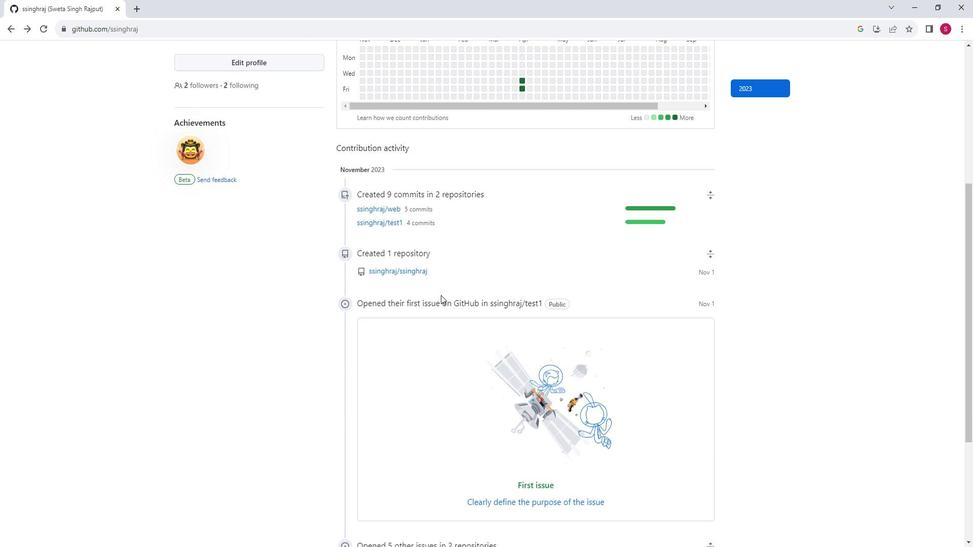 
